 Task: Create a section Feature Fiesta and in the section, add a milestone User Authentication and Authorization Improvements in the project ZeroG.
Action: Mouse moved to (77, 421)
Screenshot: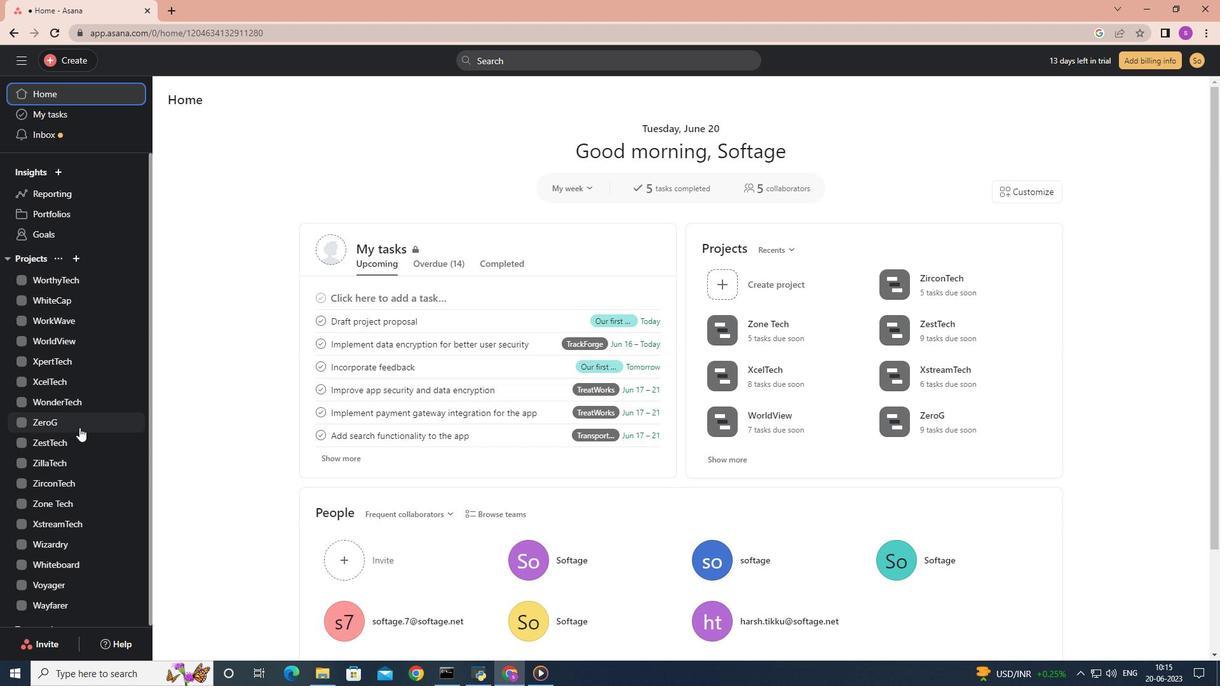 
Action: Mouse pressed left at (77, 421)
Screenshot: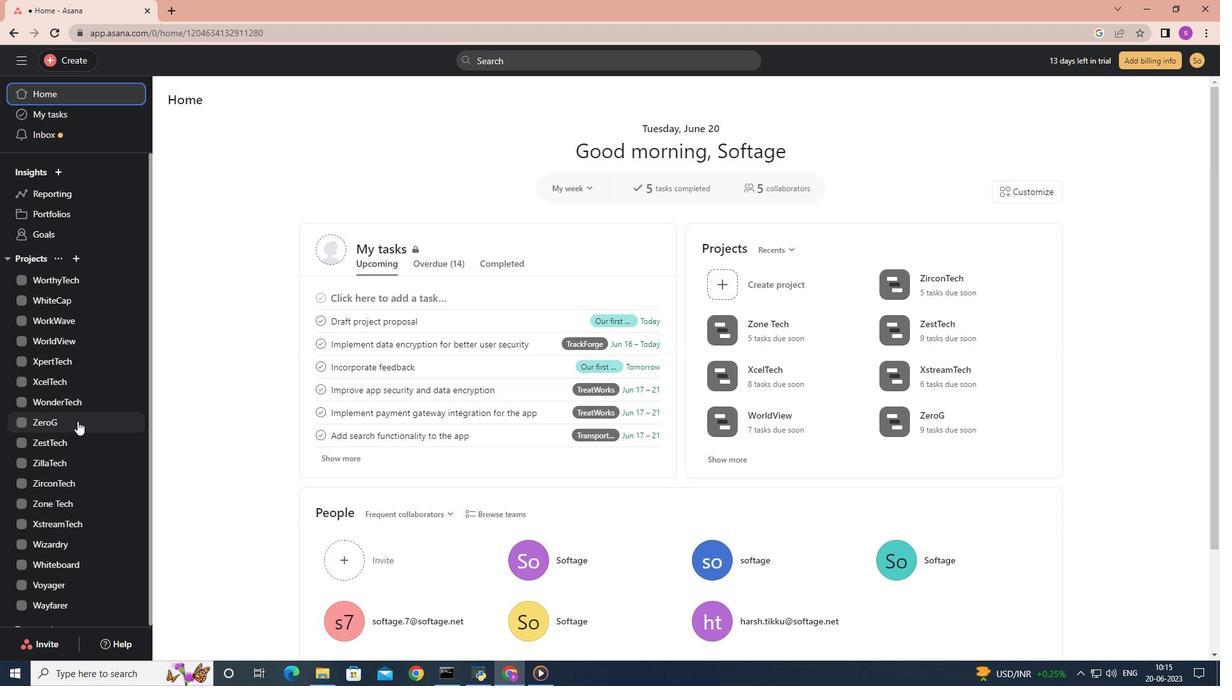 
Action: Mouse moved to (234, 611)
Screenshot: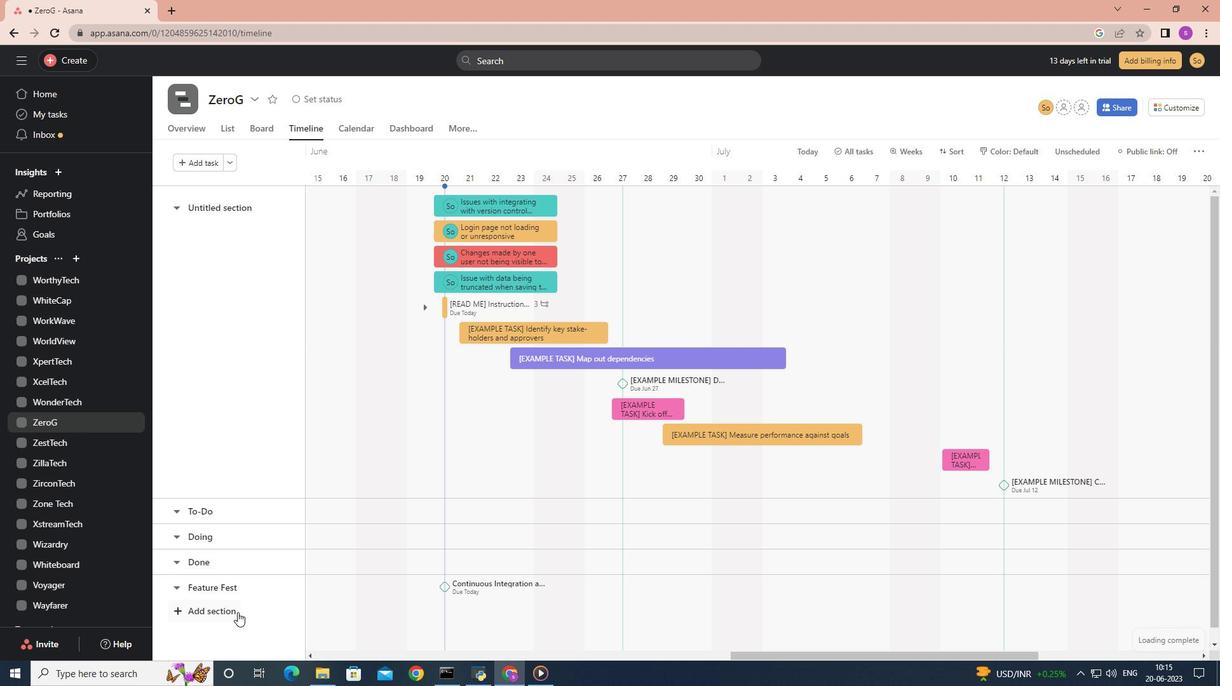 
Action: Mouse pressed left at (234, 611)
Screenshot: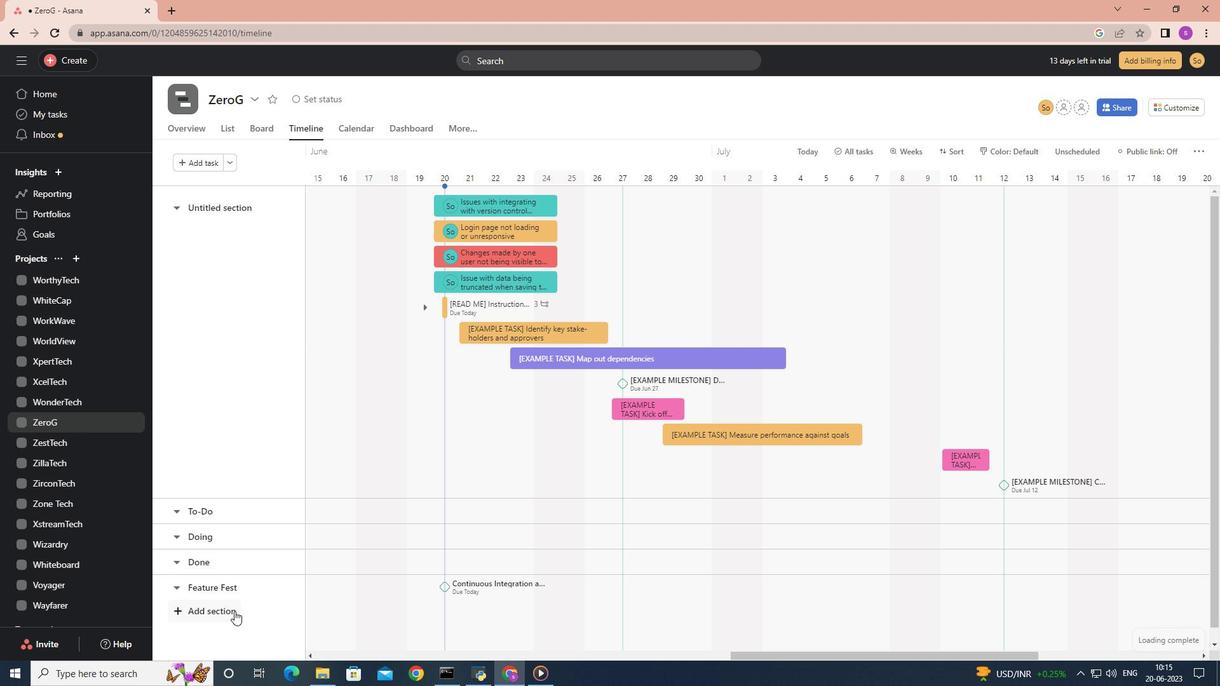 
Action: Mouse moved to (232, 611)
Screenshot: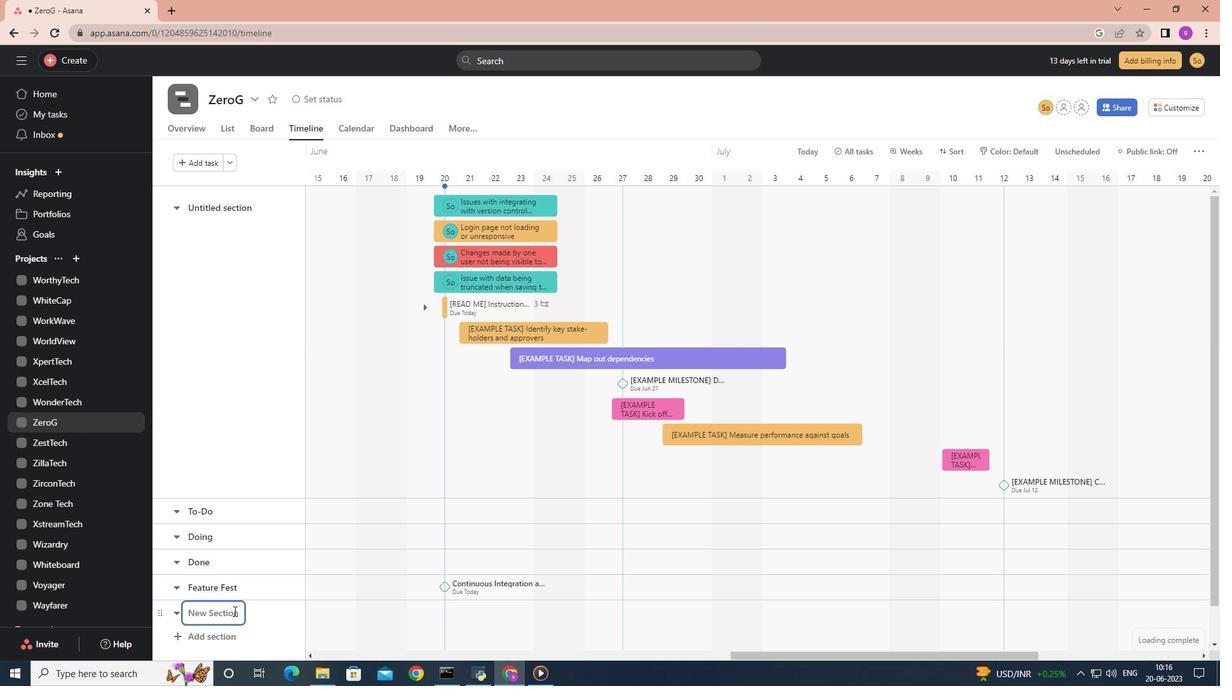 
Action: Key pressed <Key.shift>Feature<Key.space><Key.shift>Fiesta<Key.enter>
Screenshot: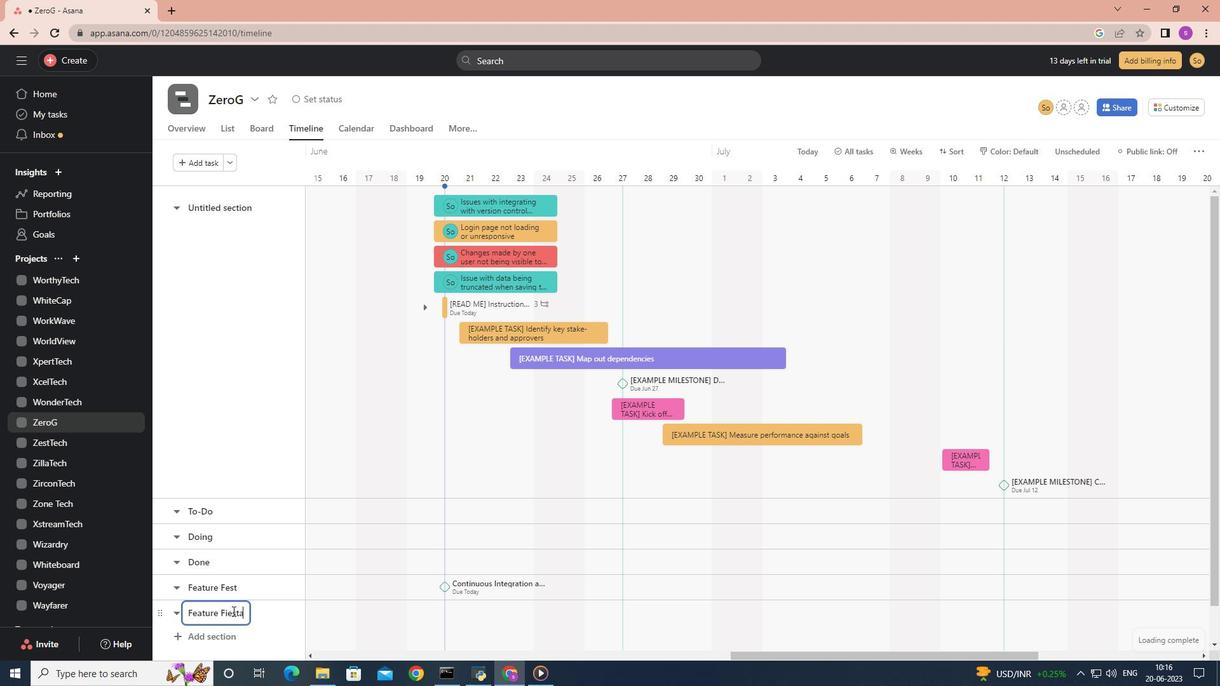 
Action: Mouse moved to (317, 615)
Screenshot: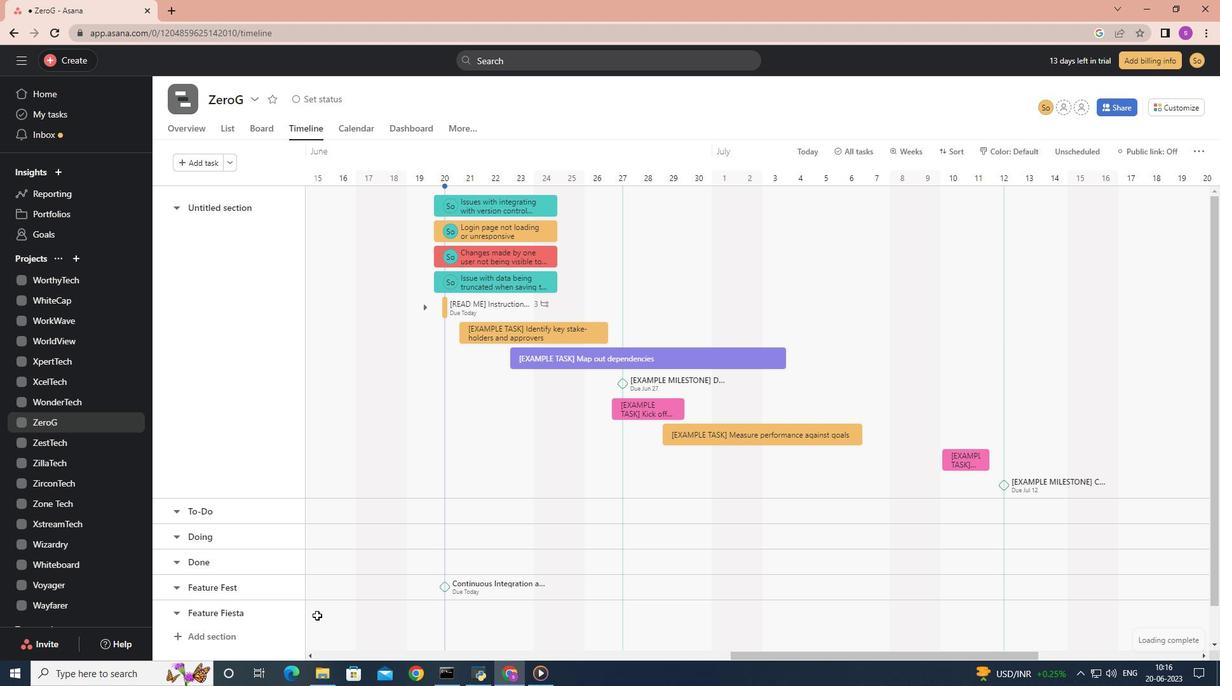 
Action: Mouse pressed left at (317, 615)
Screenshot: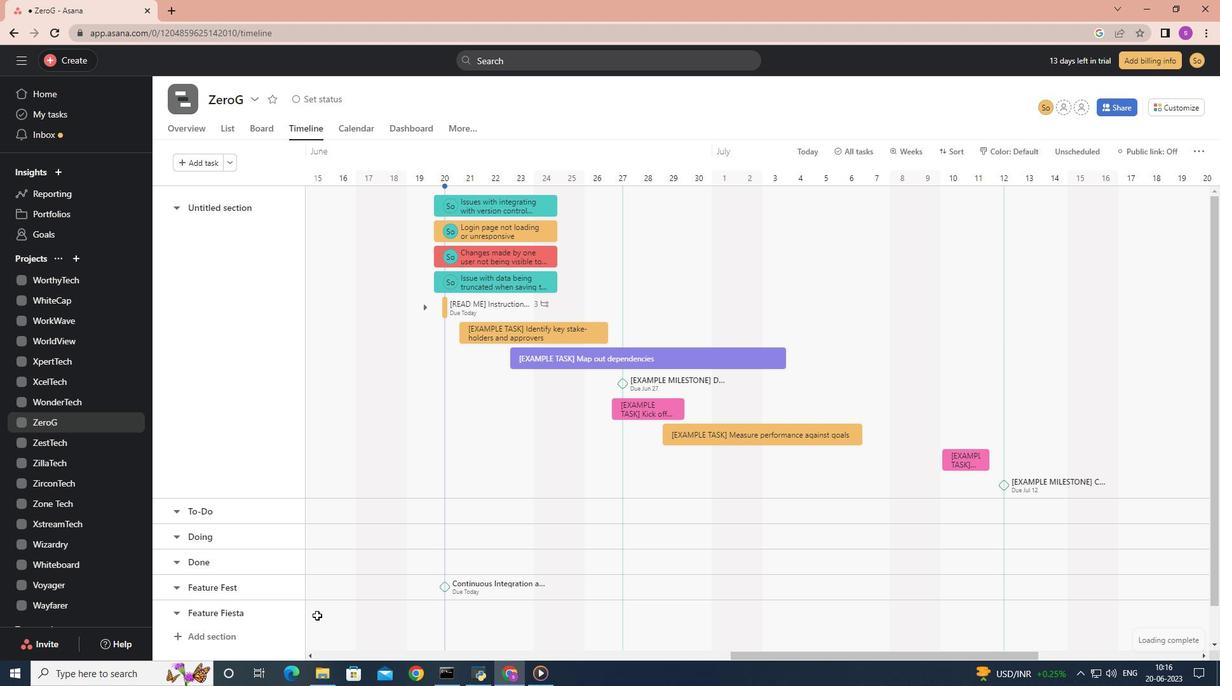 
Action: Mouse moved to (313, 615)
Screenshot: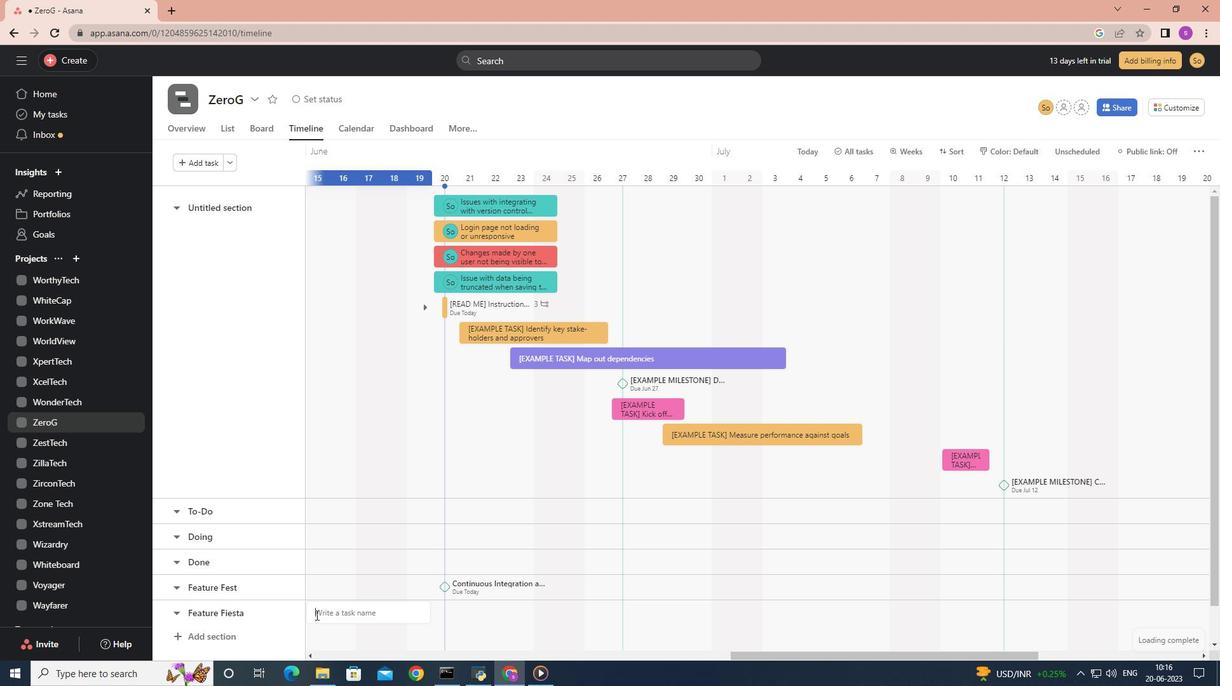 
Action: Key pressed <Key.shift>Authentication<Key.space>and<Key.space><Key.shift>Authorization<Key.space><Key.shift>Improvement<Key.enter>
Screenshot: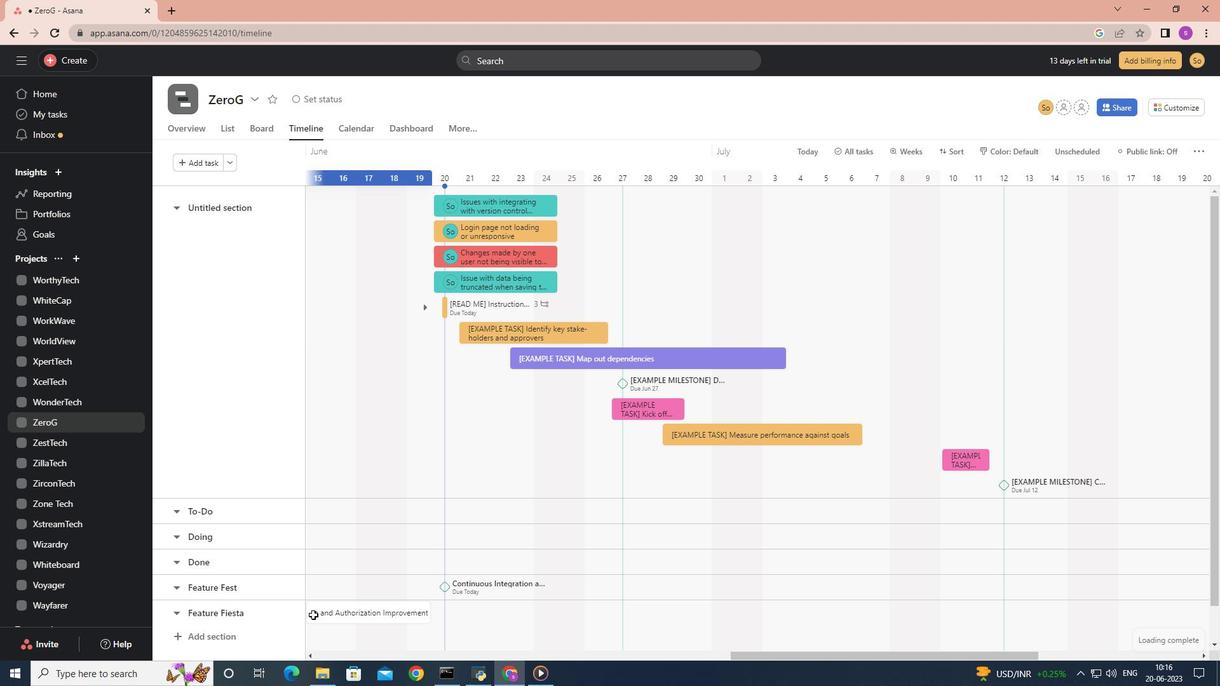 
Action: Mouse moved to (367, 611)
Screenshot: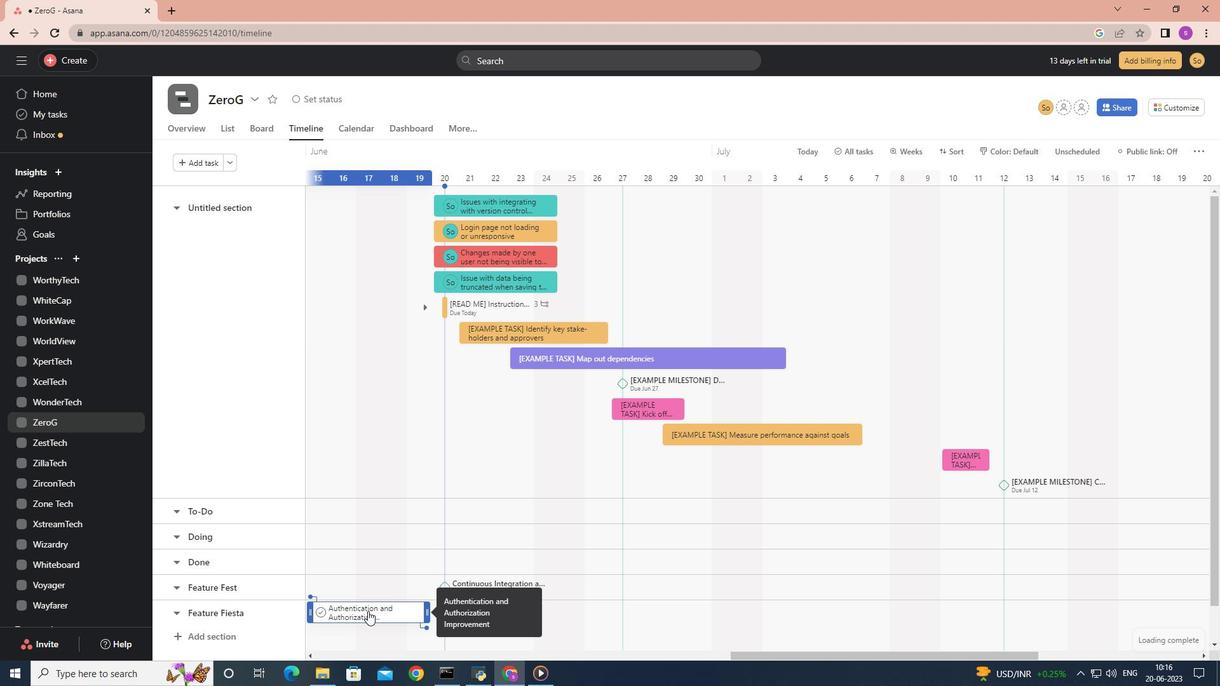 
Action: Mouse pressed right at (367, 611)
Screenshot: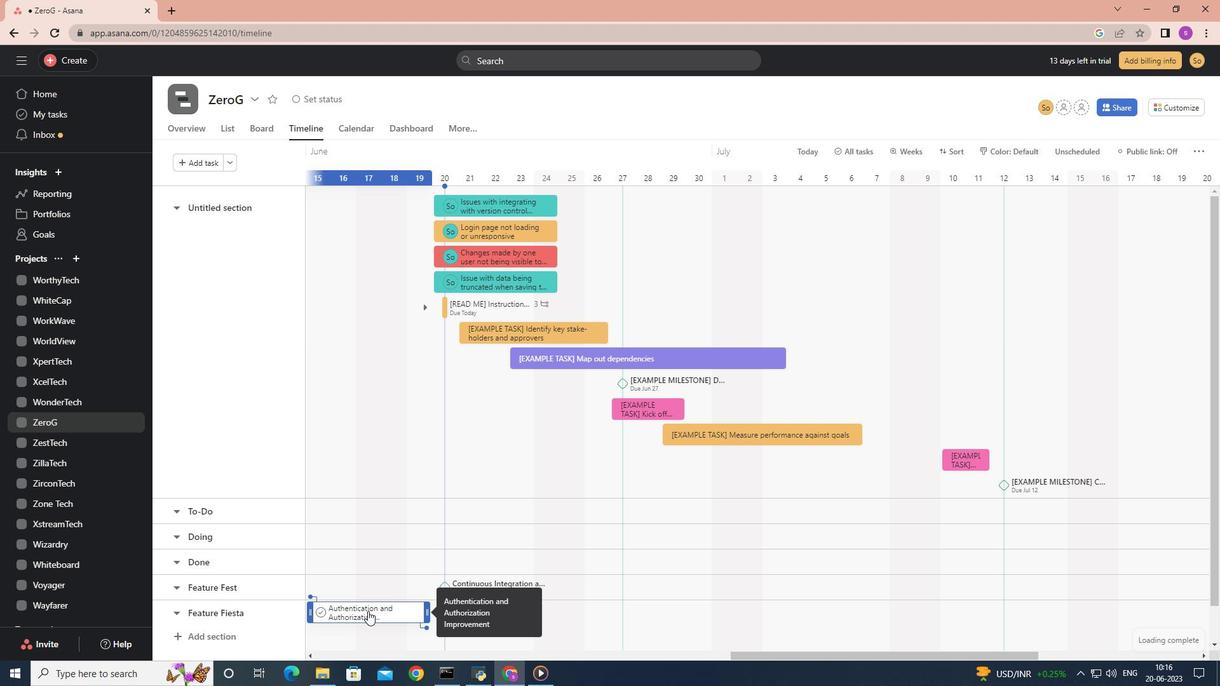 
Action: Mouse moved to (418, 545)
Screenshot: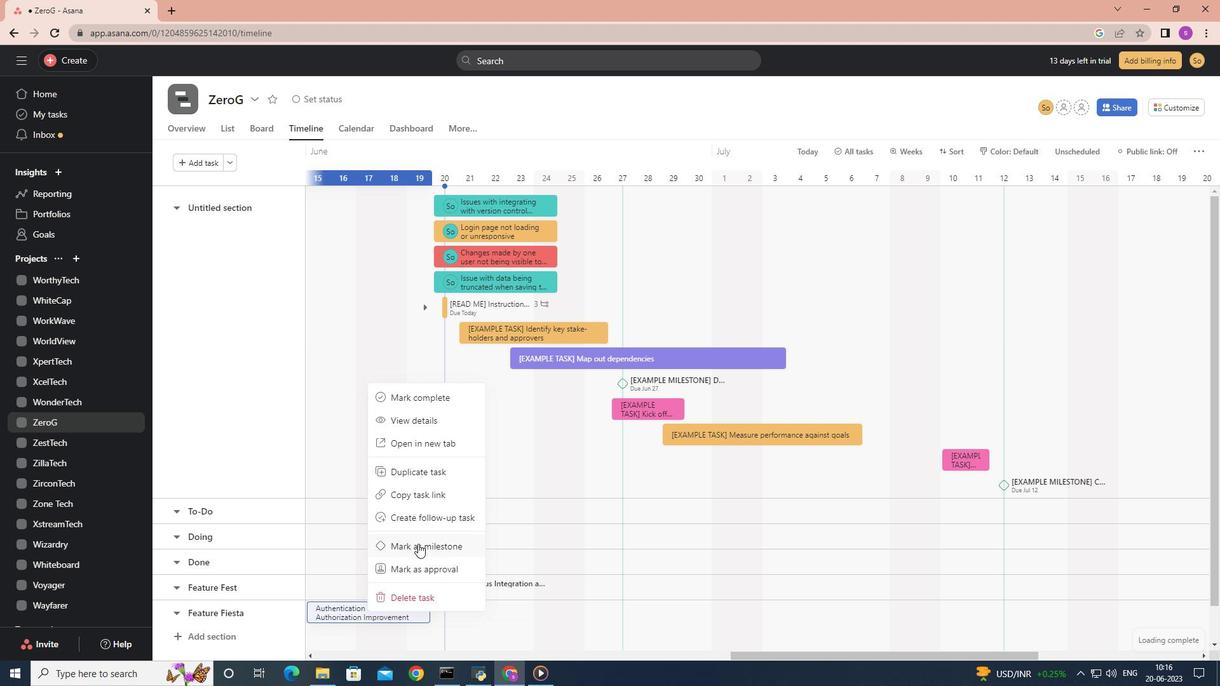 
Action: Mouse pressed left at (418, 545)
Screenshot: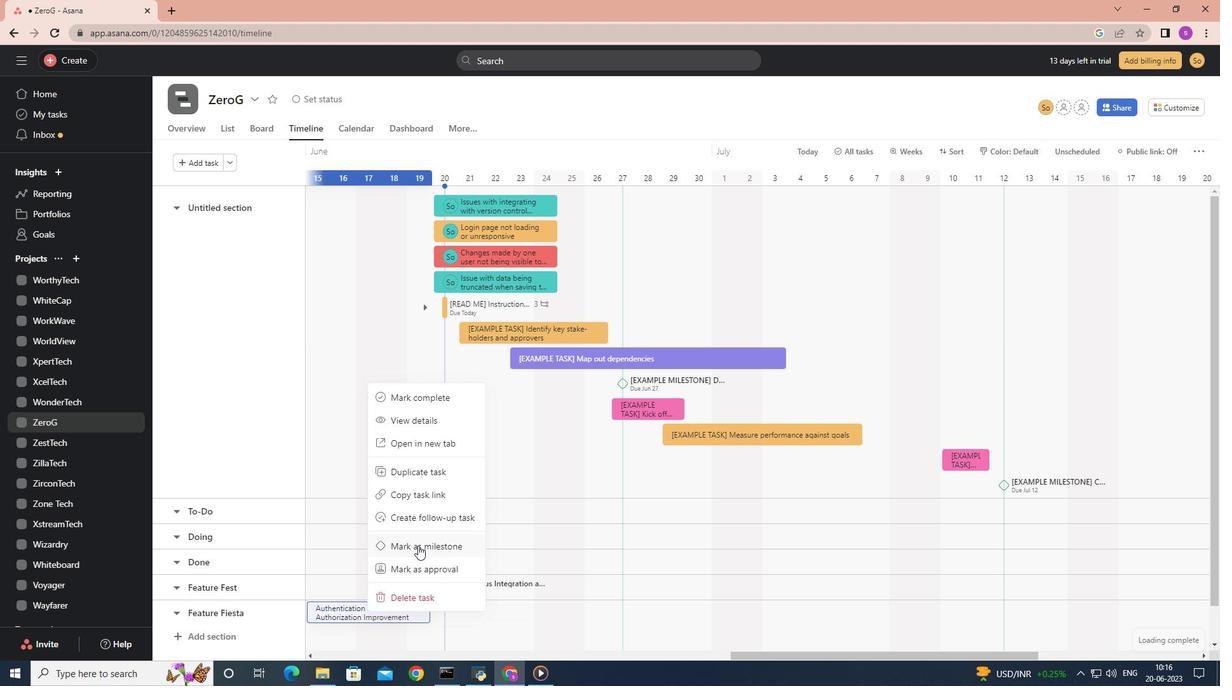 
Action: Mouse moved to (416, 545)
Screenshot: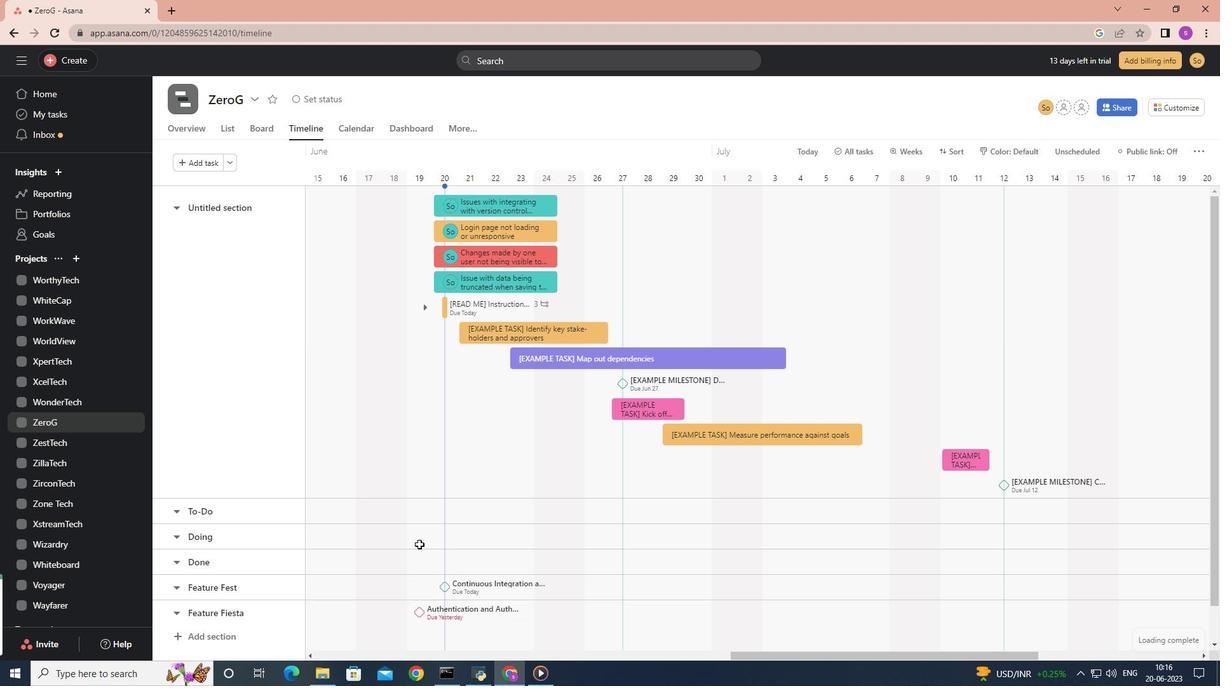 
